 Task: Create a sub task Design and Implement Solution for the task  Develop a new online tool for email marketing campaigns in the project AgileRealm , assign it to team member softage.3@softage.net and update the status of the sub task to  Off Track , set the priority of the sub task to High
Action: Mouse moved to (54, 271)
Screenshot: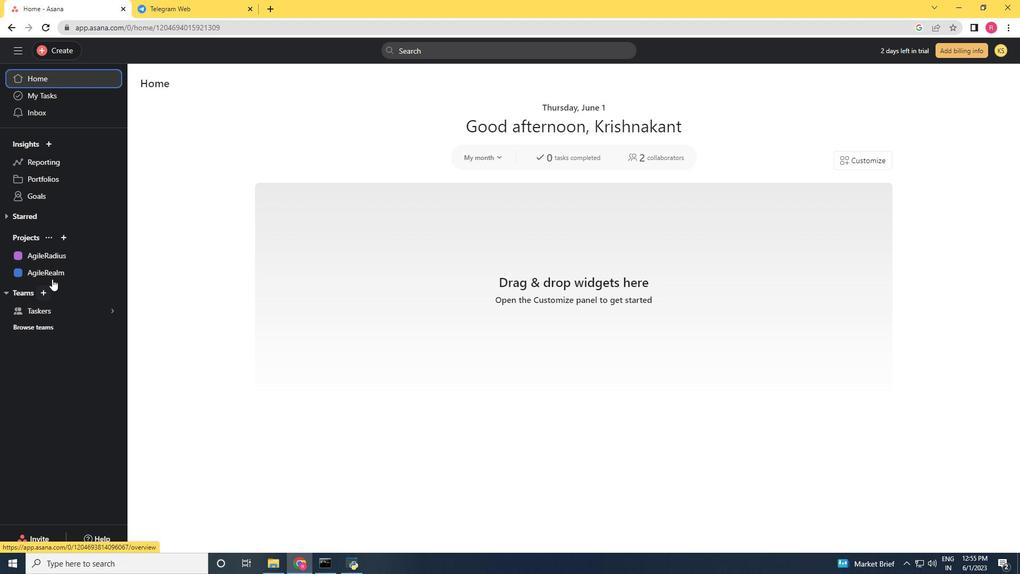 
Action: Mouse pressed left at (54, 271)
Screenshot: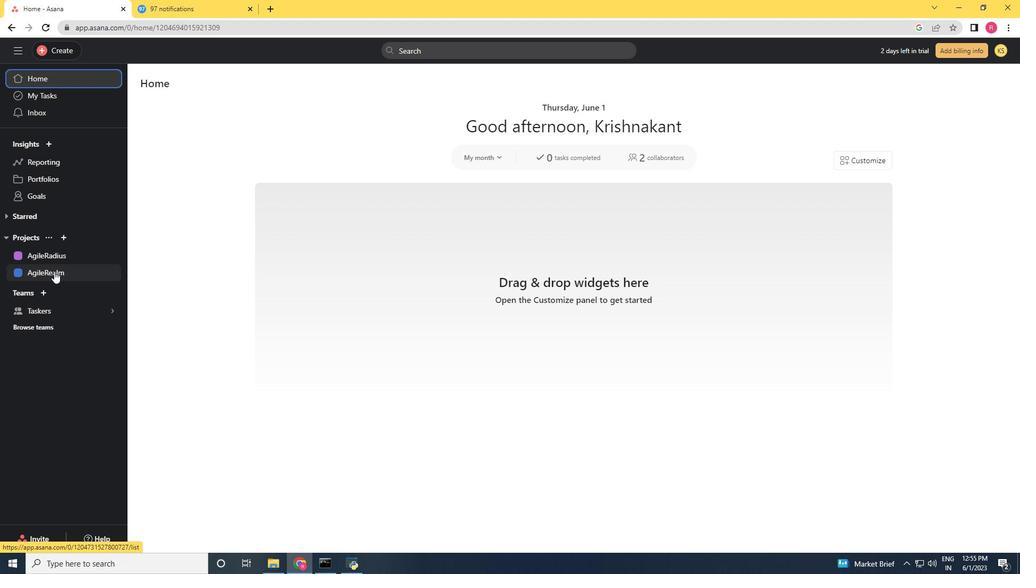 
Action: Mouse moved to (423, 226)
Screenshot: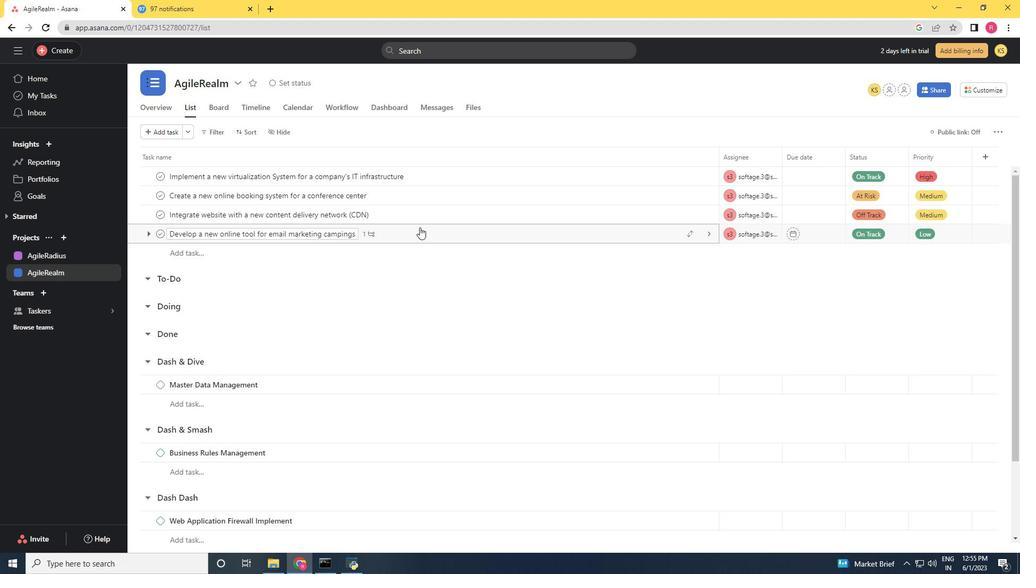 
Action: Mouse pressed left at (423, 226)
Screenshot: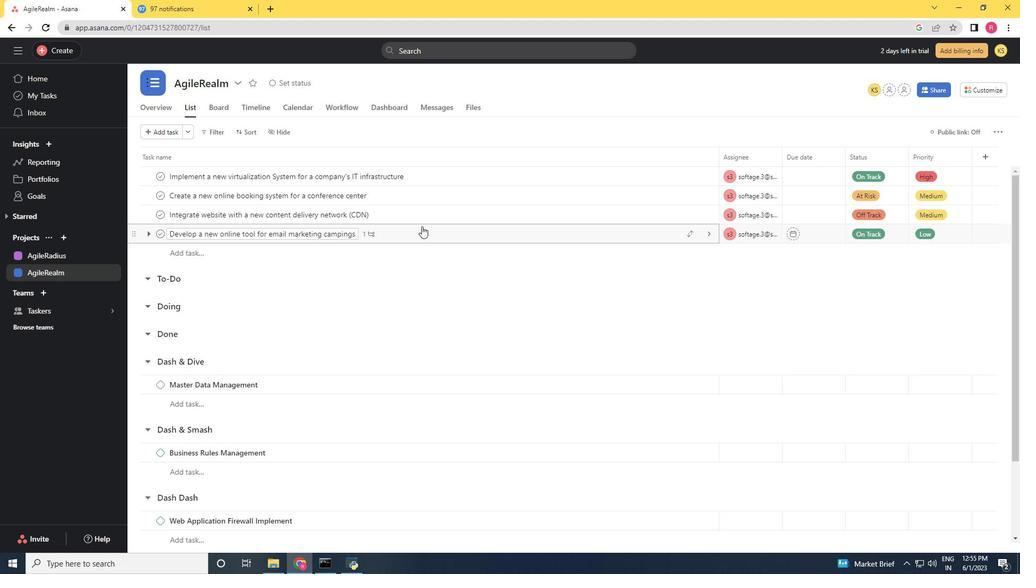 
Action: Mouse moved to (715, 427)
Screenshot: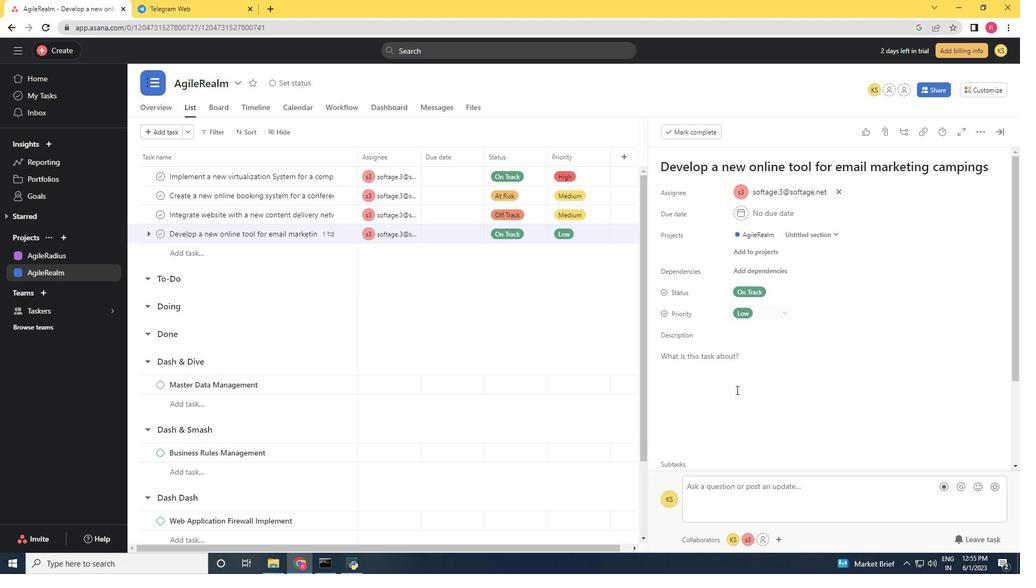 
Action: Mouse scrolled (715, 426) with delta (0, 0)
Screenshot: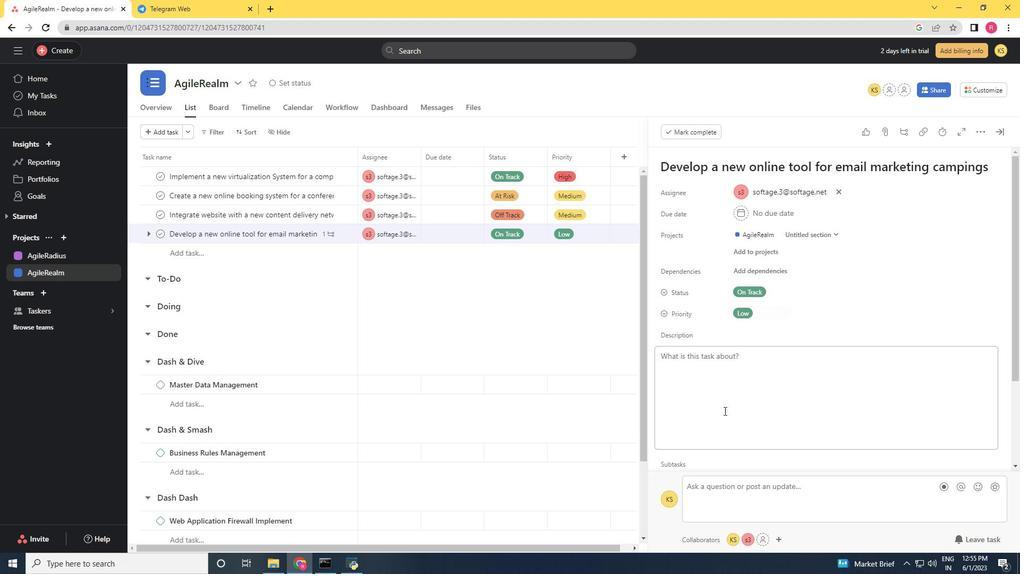 
Action: Mouse moved to (710, 430)
Screenshot: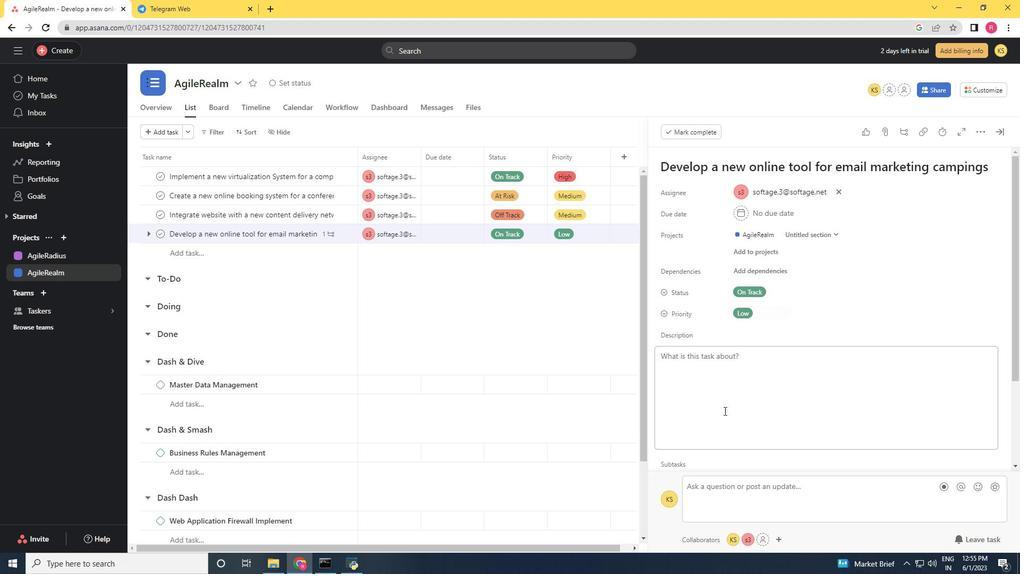 
Action: Mouse scrolled (710, 430) with delta (0, 0)
Screenshot: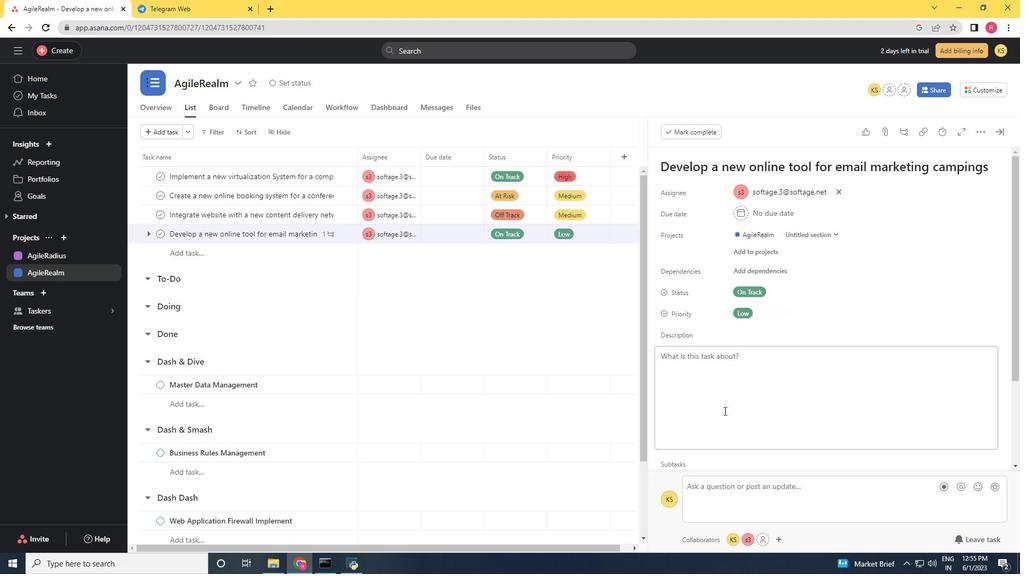 
Action: Mouse scrolled (710, 430) with delta (0, 0)
Screenshot: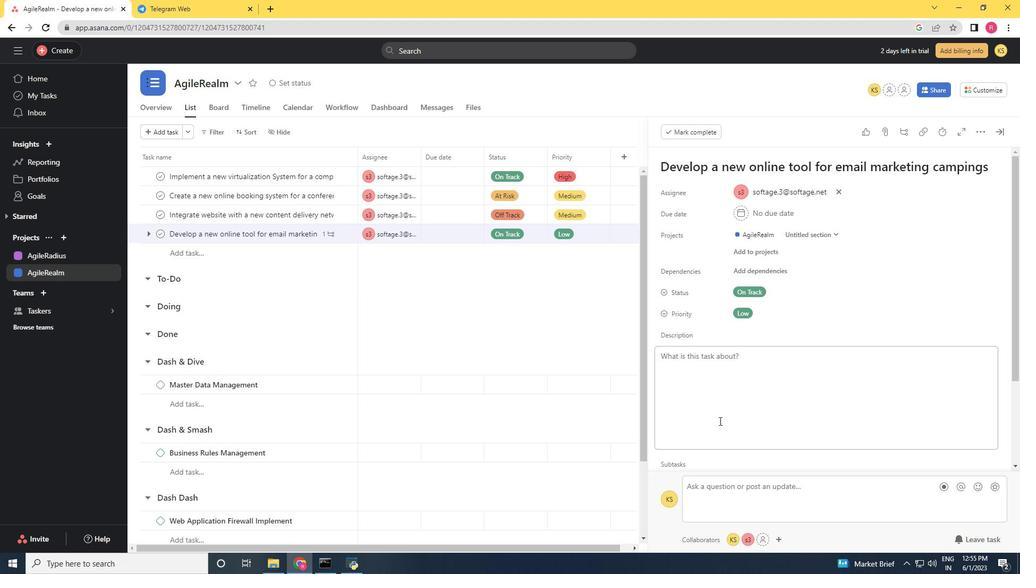 
Action: Mouse moved to (691, 386)
Screenshot: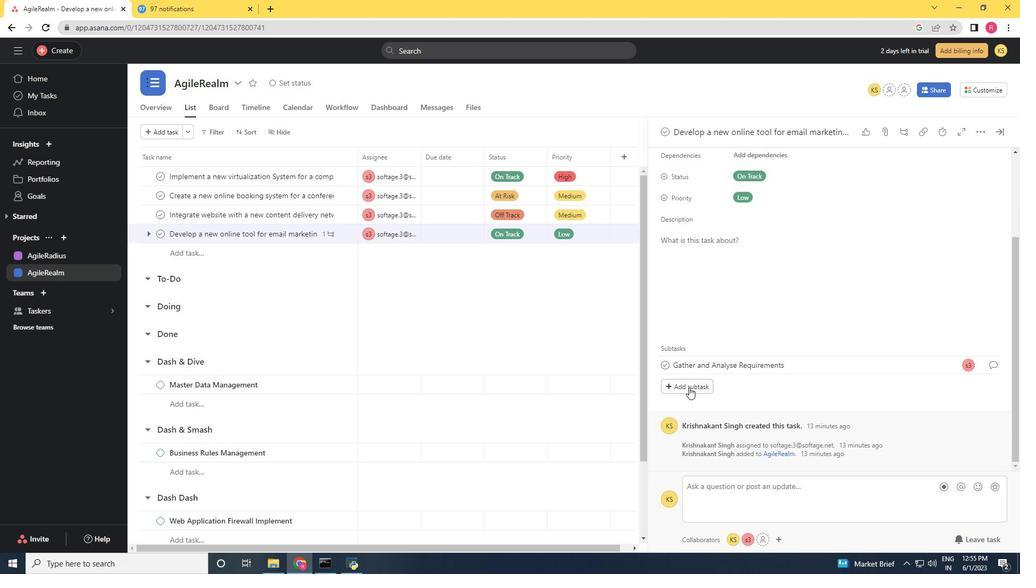 
Action: Mouse pressed left at (691, 386)
Screenshot: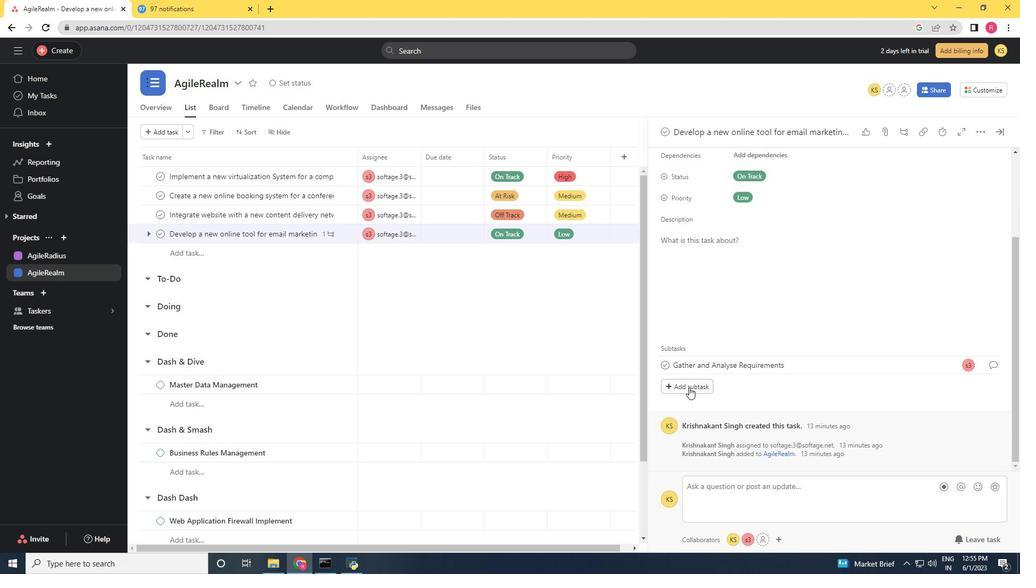 
Action: Mouse moved to (685, 389)
Screenshot: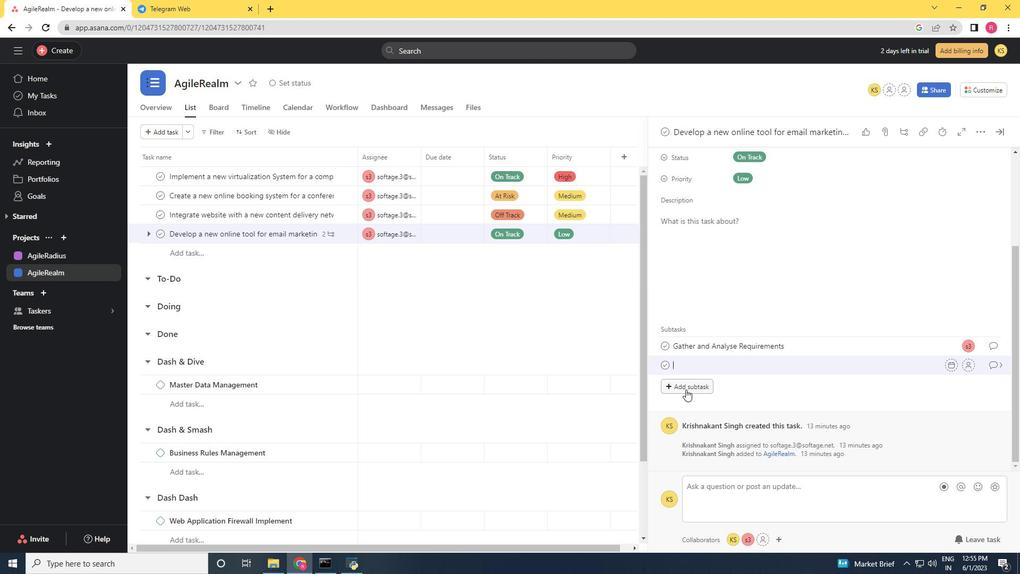
Action: Key pressed <Key.shift><Key.shift><Key.shift><Key.shift><Key.shift><Key.shift><Key.shift><Key.shift><Key.shift><Key.shift><Key.shift><Key.shift><Key.shift>Design<Key.space>and<Key.space><Key.shift>Implement<Key.space><Key.shift>Solution
Screenshot: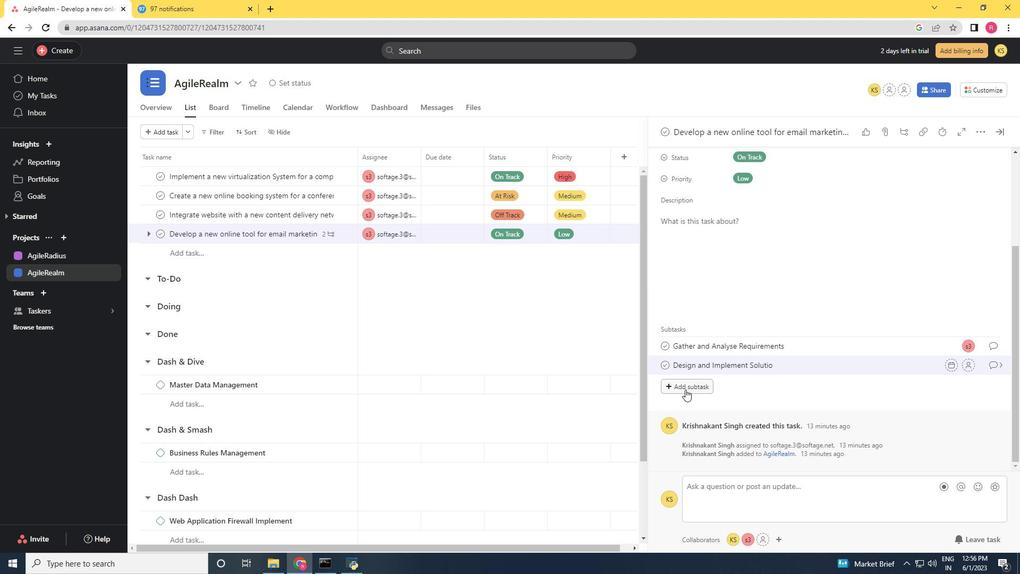
Action: Mouse moved to (971, 365)
Screenshot: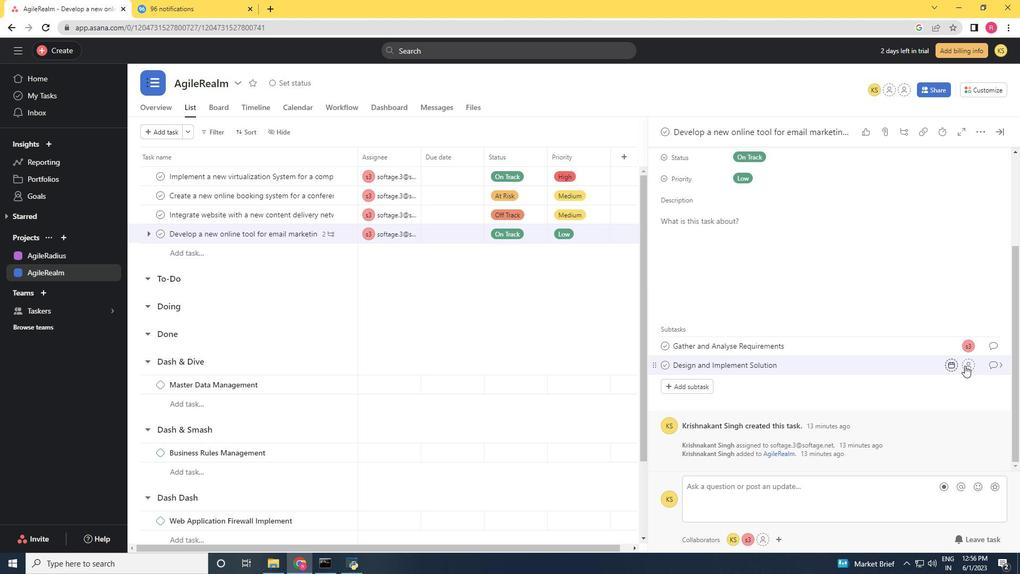 
Action: Mouse pressed left at (971, 365)
Screenshot: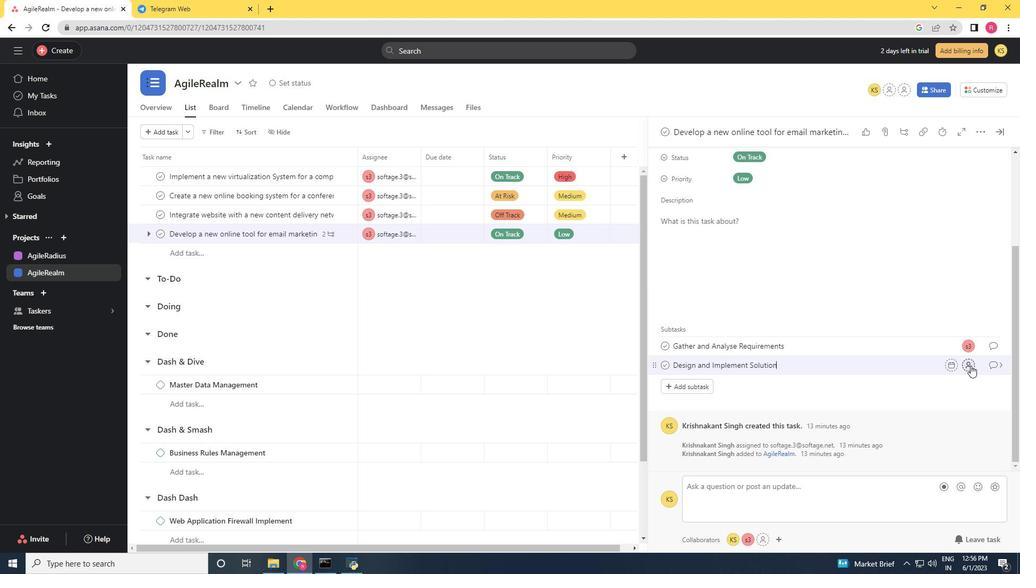 
Action: Mouse moved to (880, 422)
Screenshot: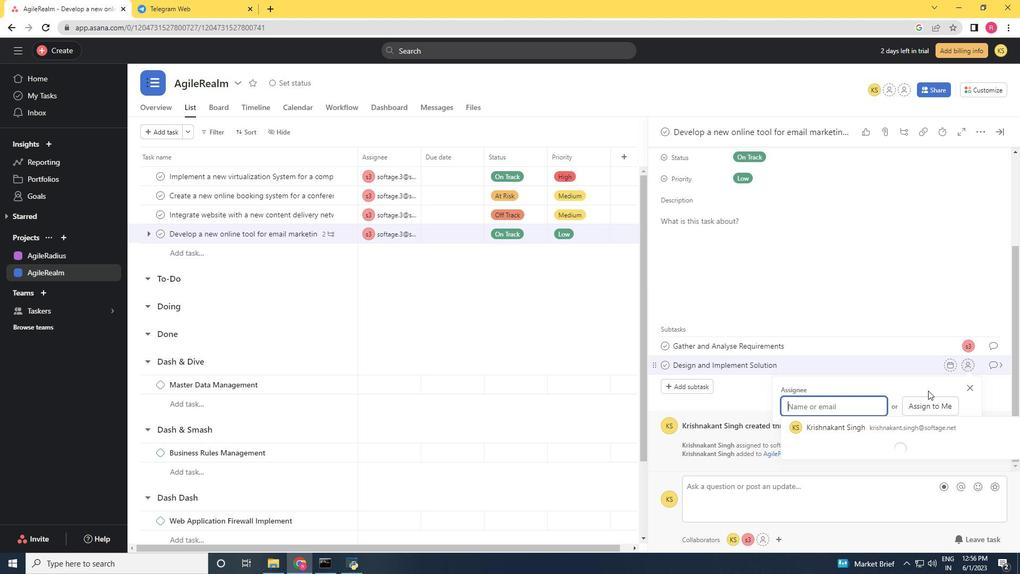 
Action: Key pressed sof
Screenshot: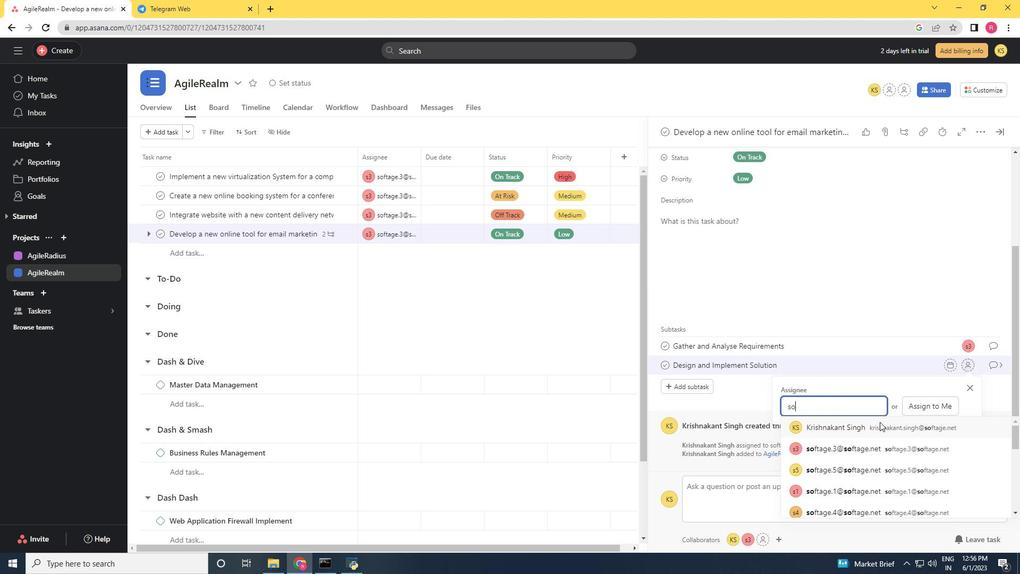 
Action: Mouse moved to (880, 422)
Screenshot: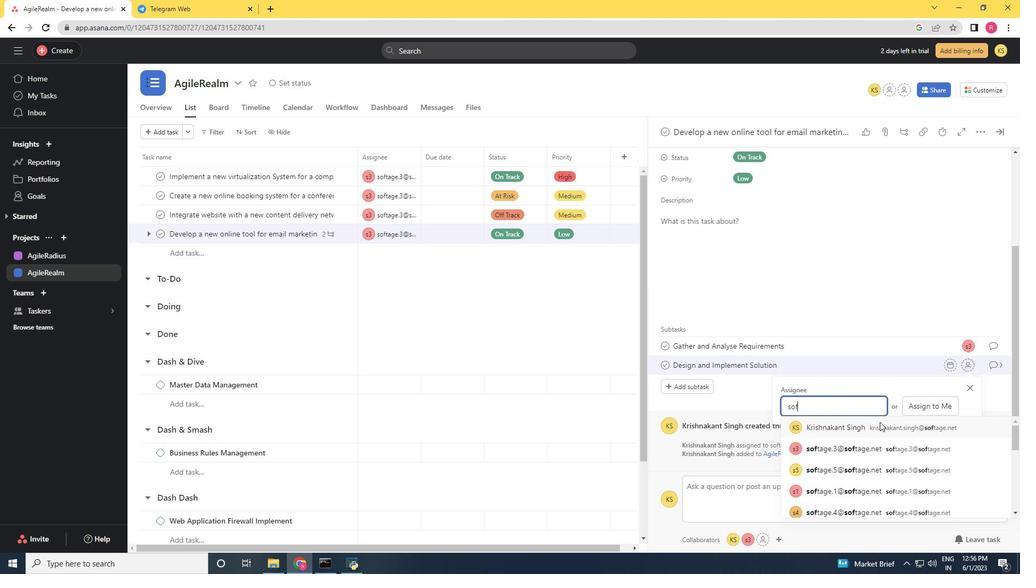 
Action: Key pressed tage.3<Key.shift>@softagw<Key.backspace>e<Key.backspace>.net
Screenshot: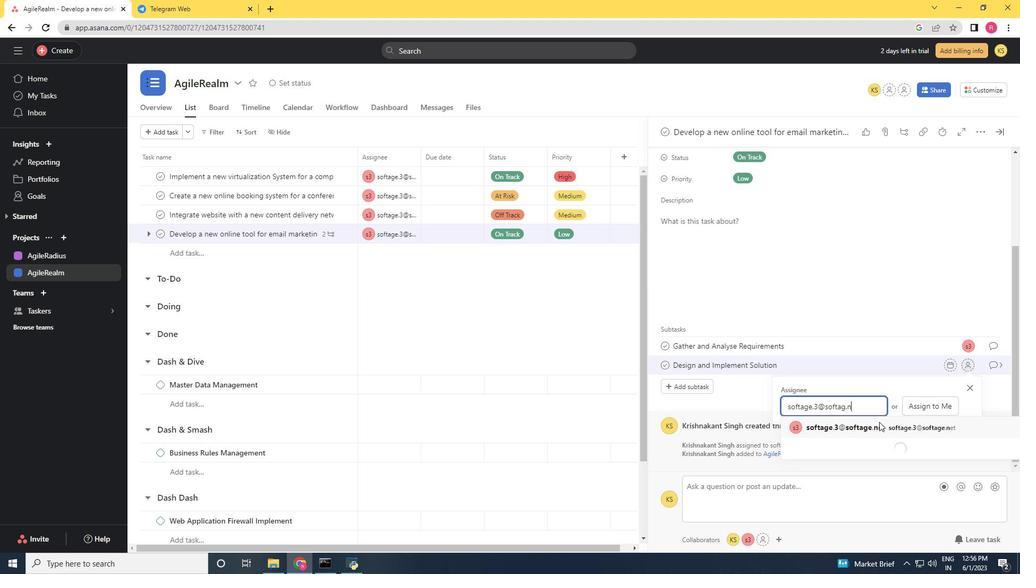 
Action: Mouse moved to (845, 407)
Screenshot: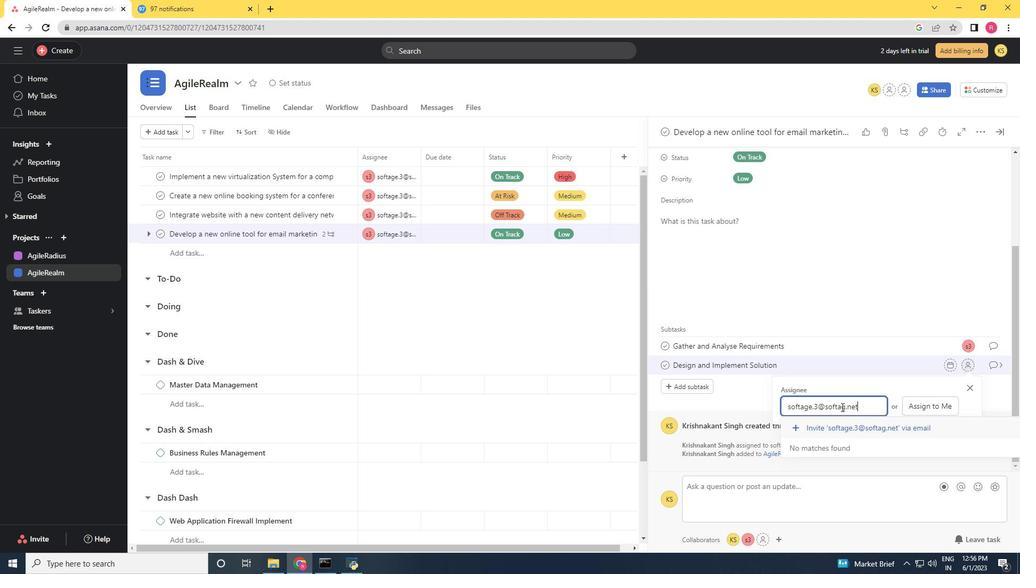 
Action: Mouse pressed left at (845, 407)
Screenshot: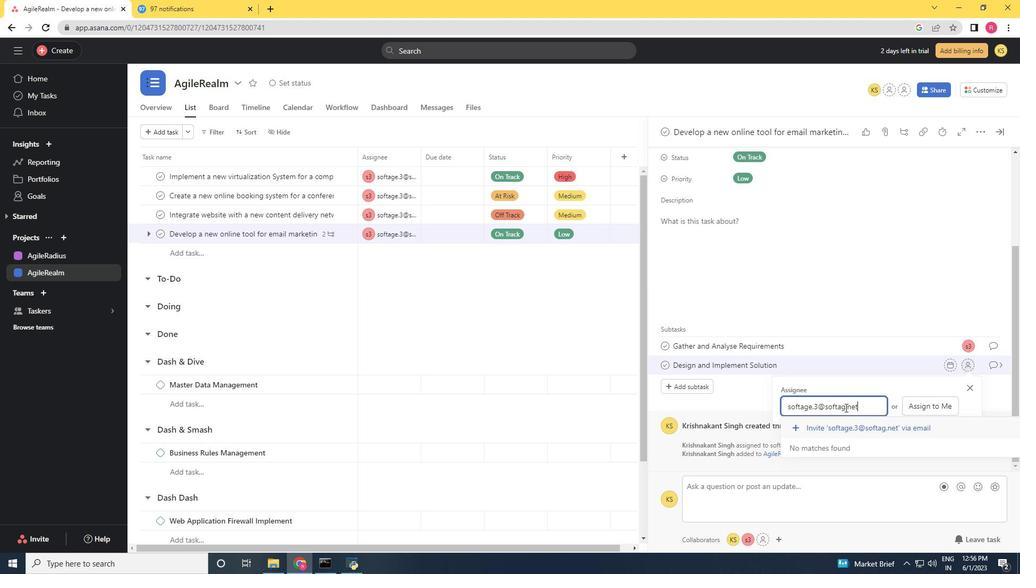 
Action: Mouse moved to (846, 408)
Screenshot: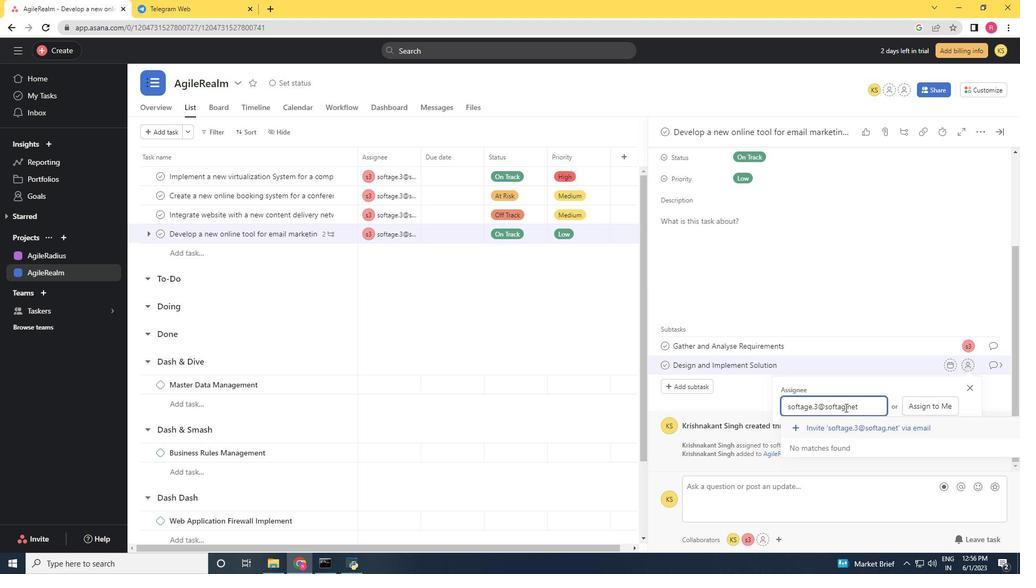 
Action: Key pressed e
Screenshot: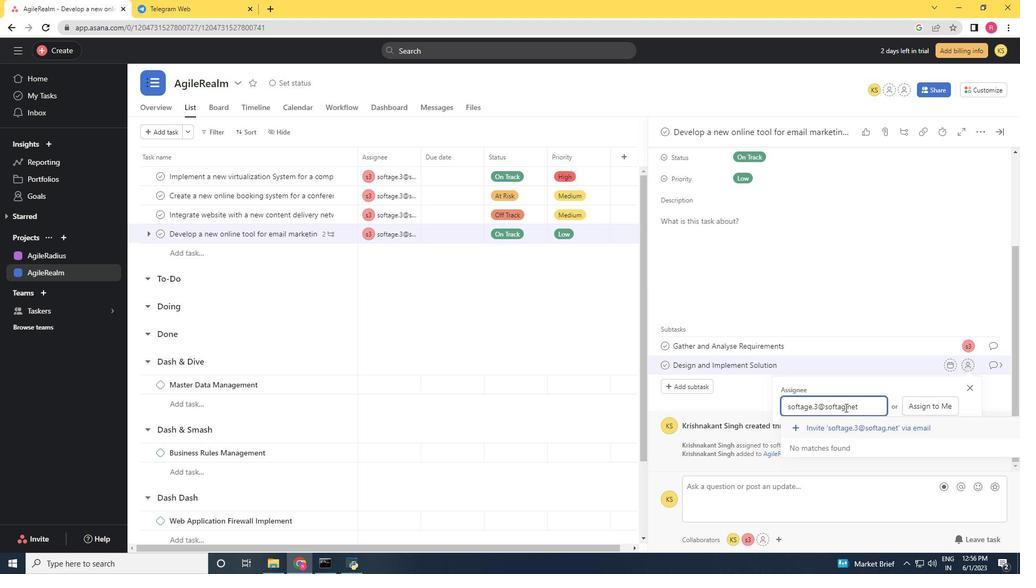 
Action: Mouse moved to (834, 426)
Screenshot: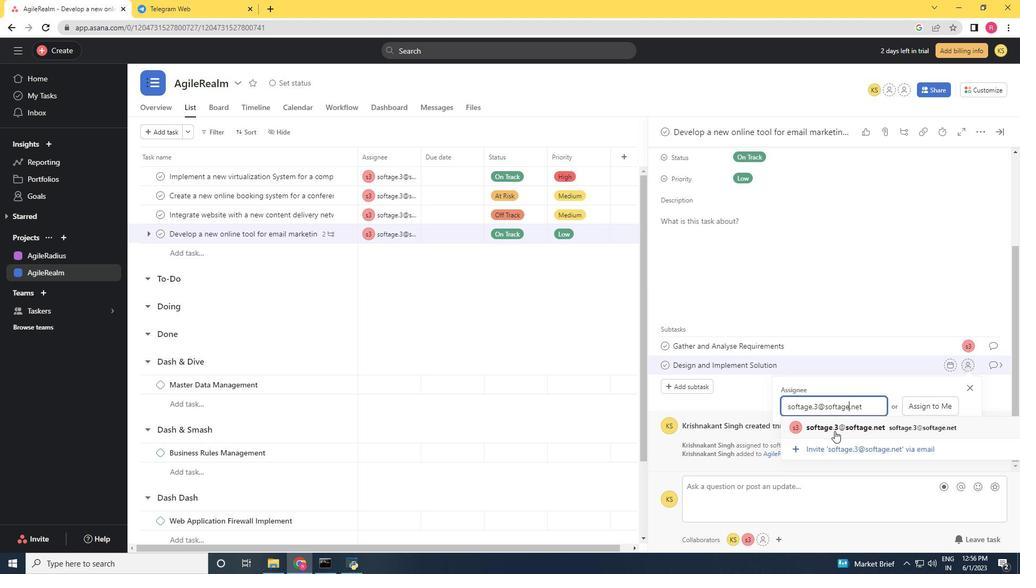
Action: Mouse pressed left at (834, 426)
Screenshot: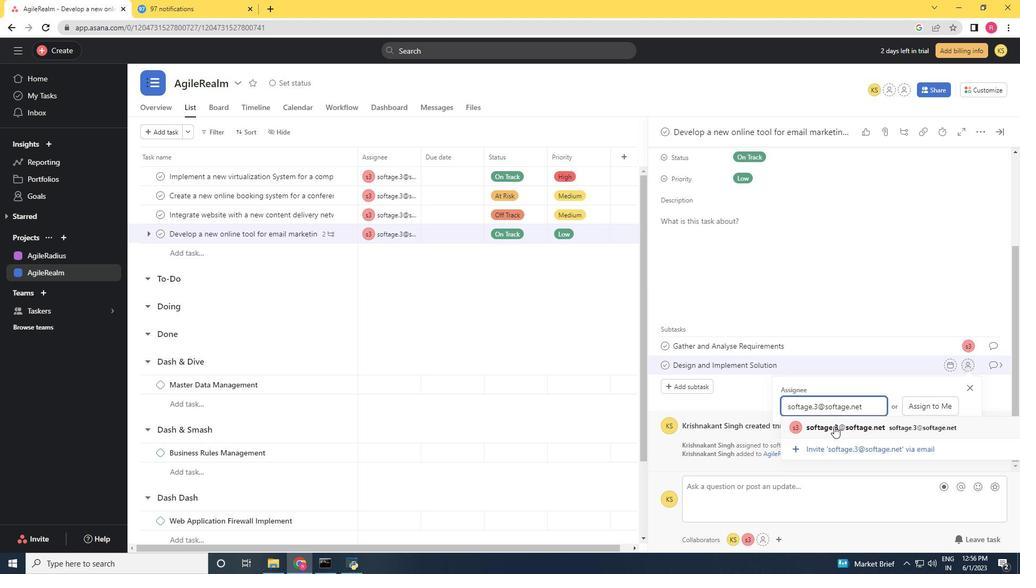 
Action: Mouse moved to (989, 365)
Screenshot: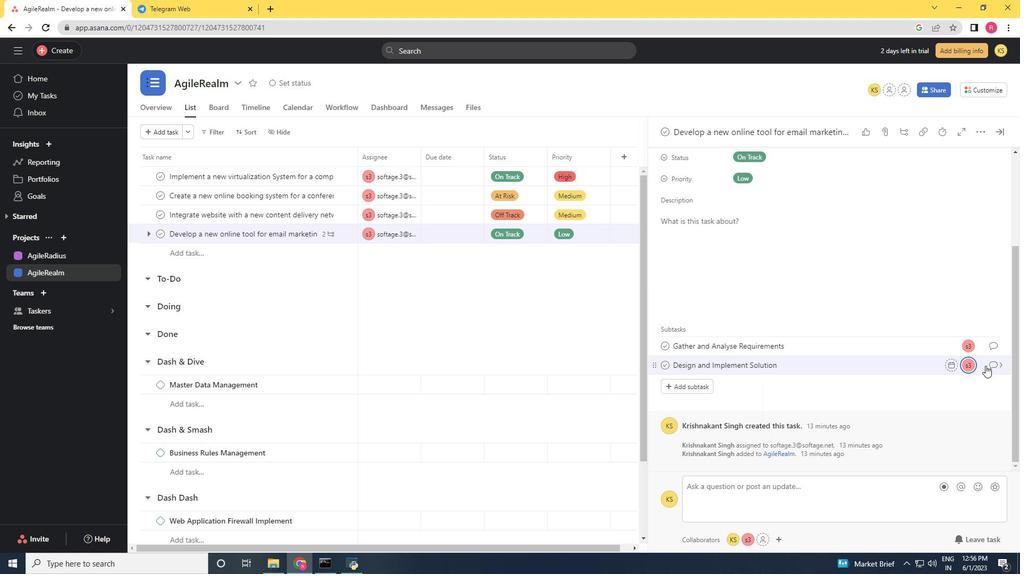 
Action: Mouse pressed left at (989, 365)
Screenshot: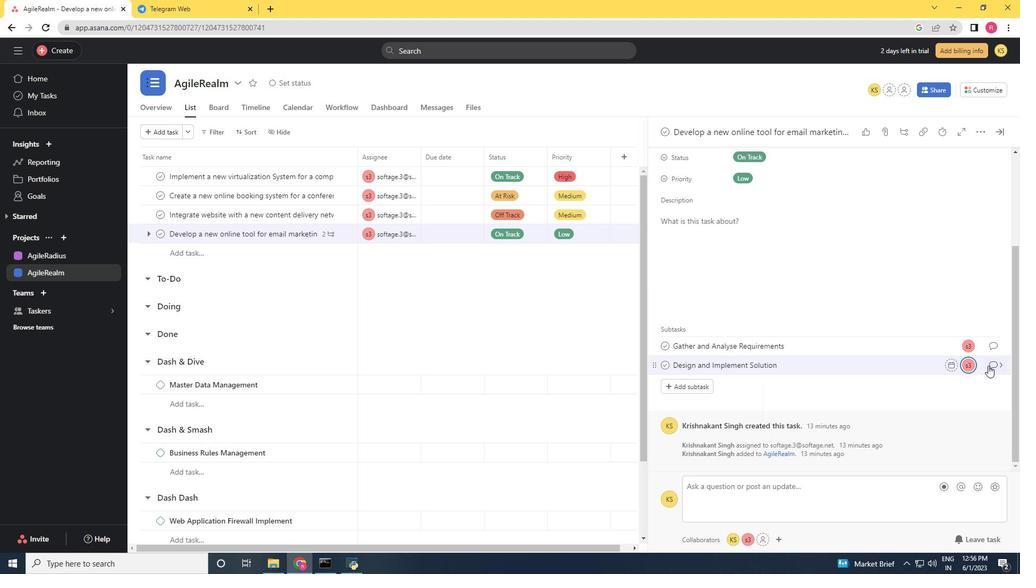 
Action: Mouse moved to (721, 281)
Screenshot: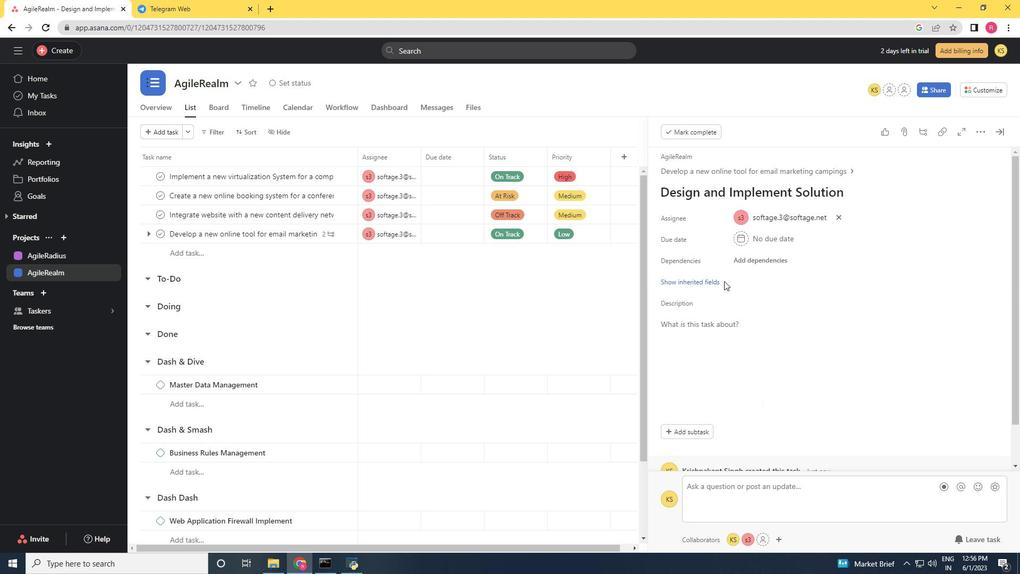 
Action: Mouse pressed left at (721, 281)
Screenshot: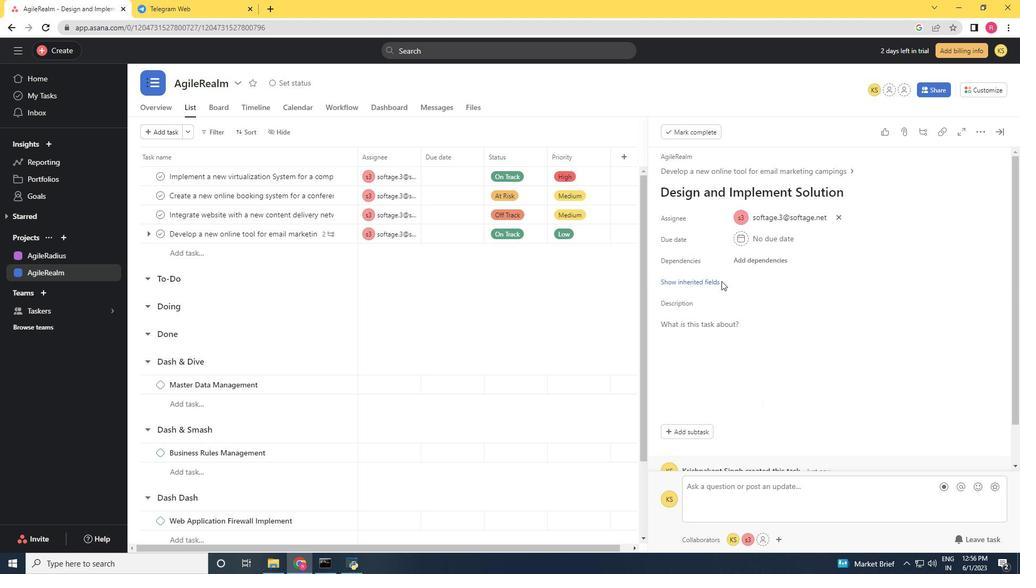 
Action: Mouse moved to (713, 283)
Screenshot: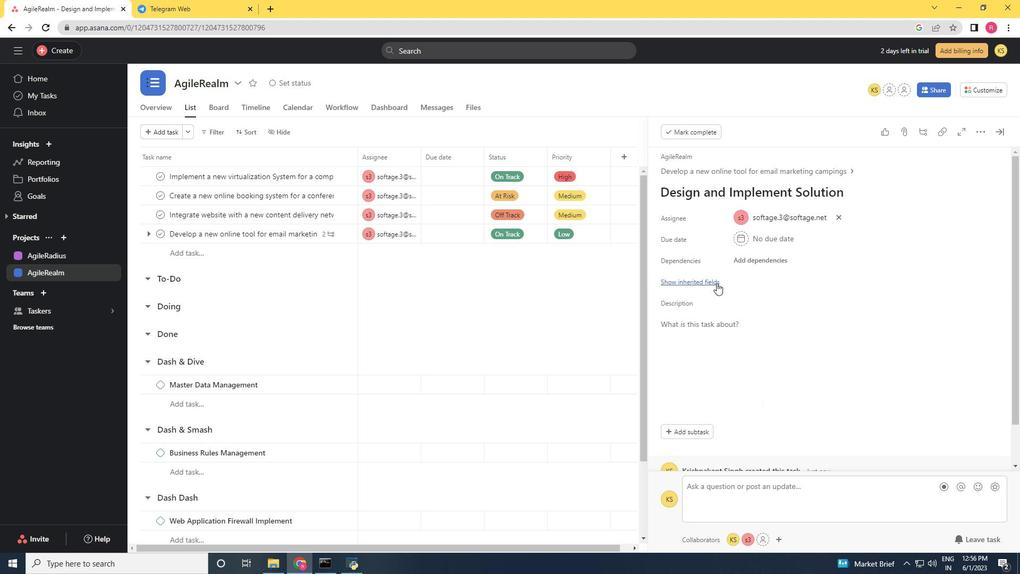 
Action: Mouse pressed left at (713, 283)
Screenshot: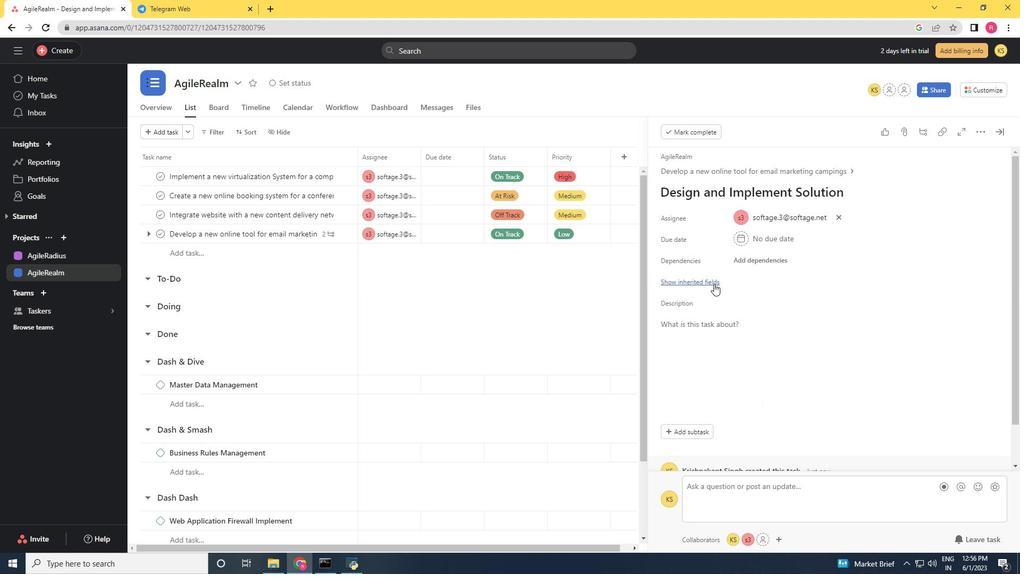 
Action: Mouse moved to (736, 302)
Screenshot: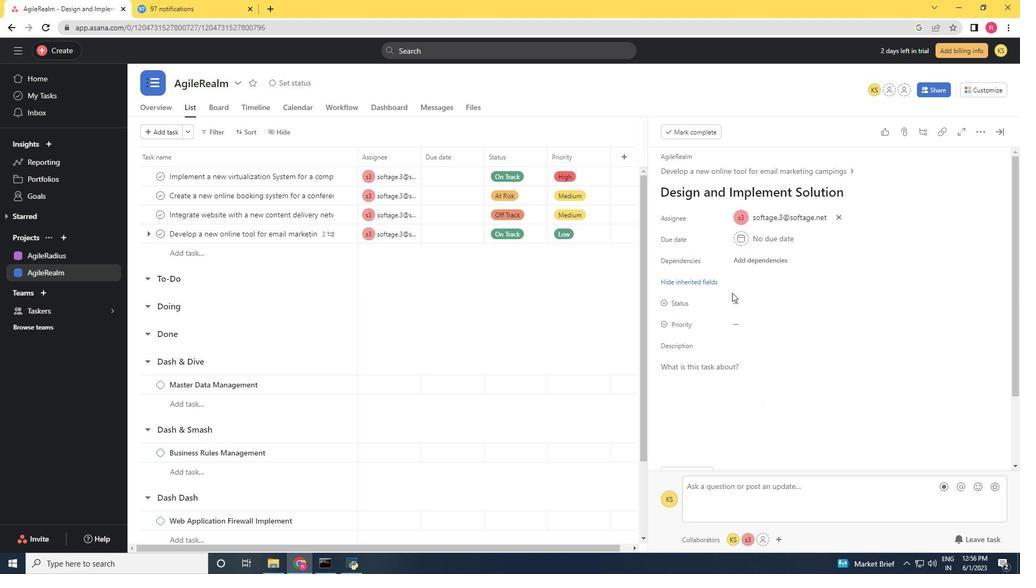 
Action: Mouse pressed left at (736, 302)
Screenshot: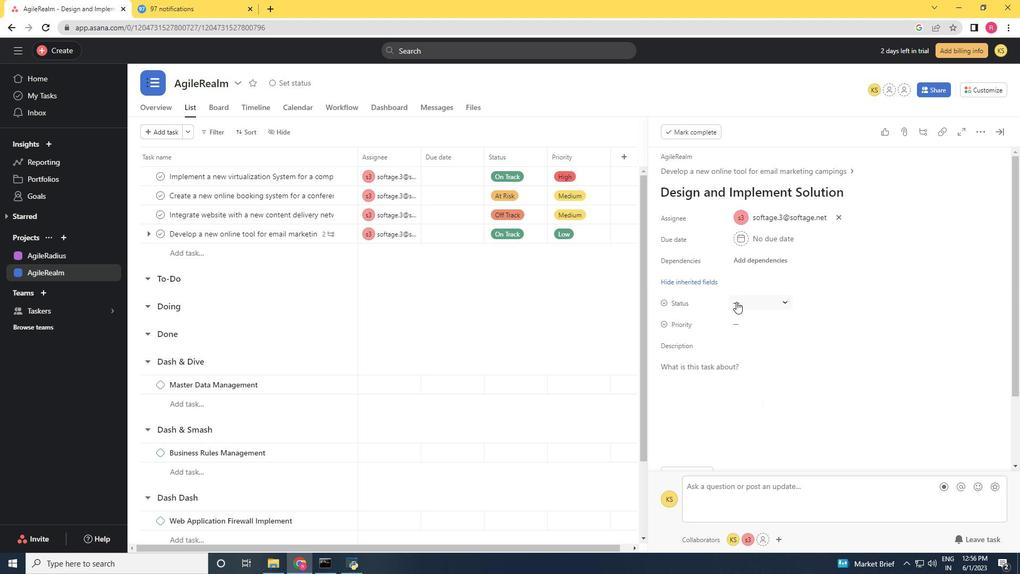 
Action: Mouse moved to (772, 359)
Screenshot: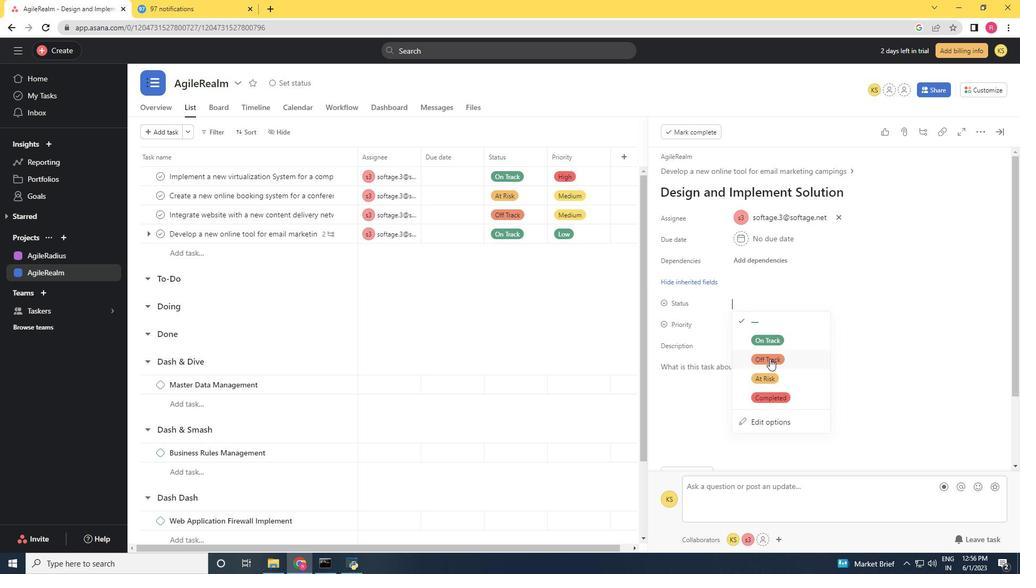 
Action: Mouse pressed left at (772, 359)
Screenshot: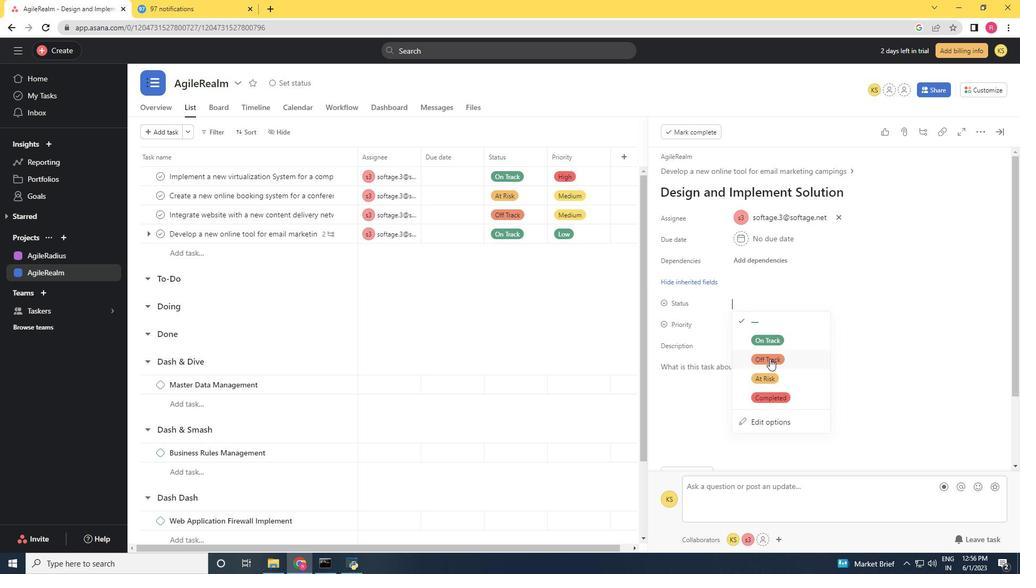 
Action: Mouse moved to (743, 327)
Screenshot: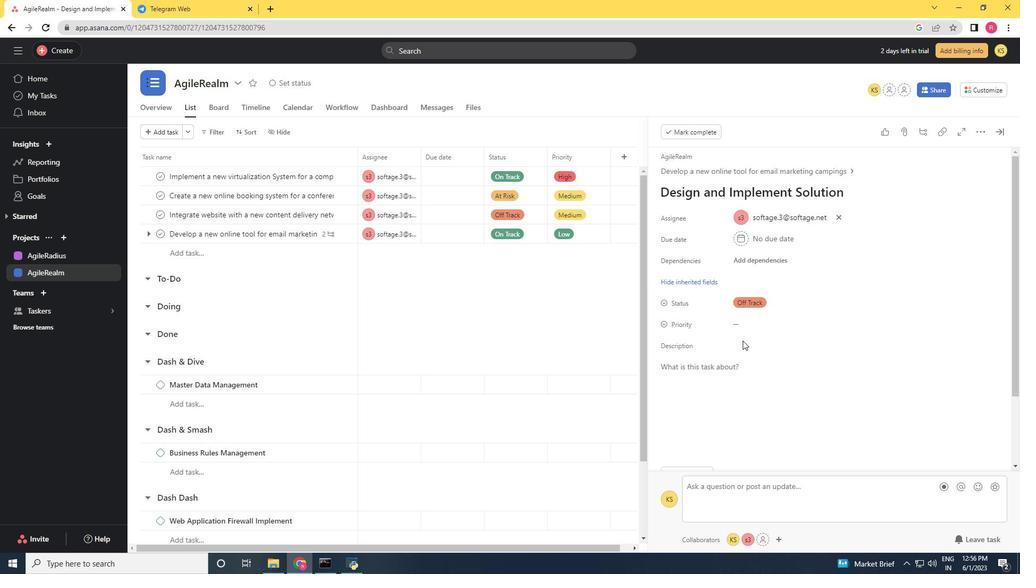 
Action: Mouse pressed left at (743, 327)
Screenshot: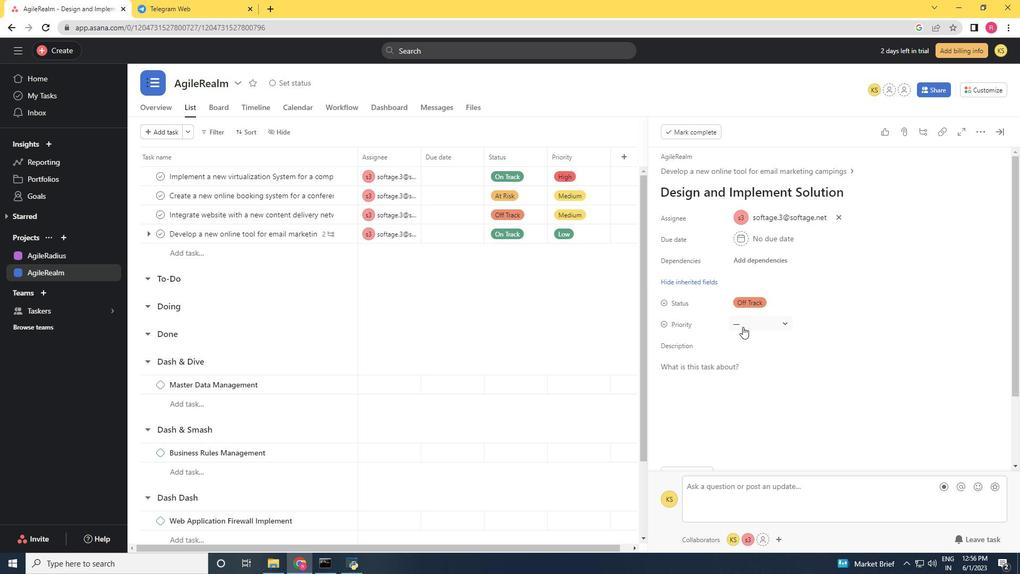 
Action: Mouse moved to (751, 357)
Screenshot: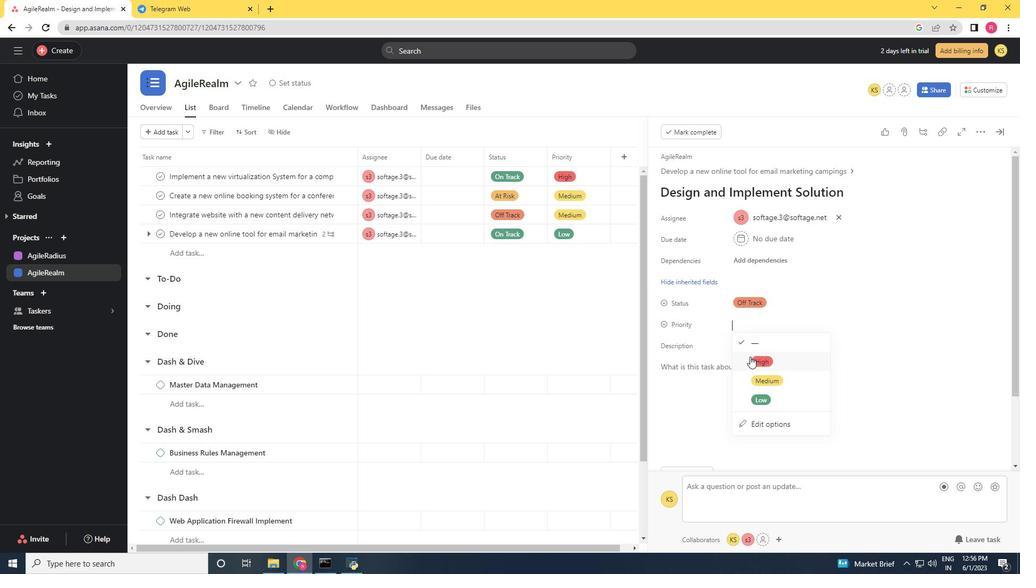 
Action: Mouse pressed left at (751, 357)
Screenshot: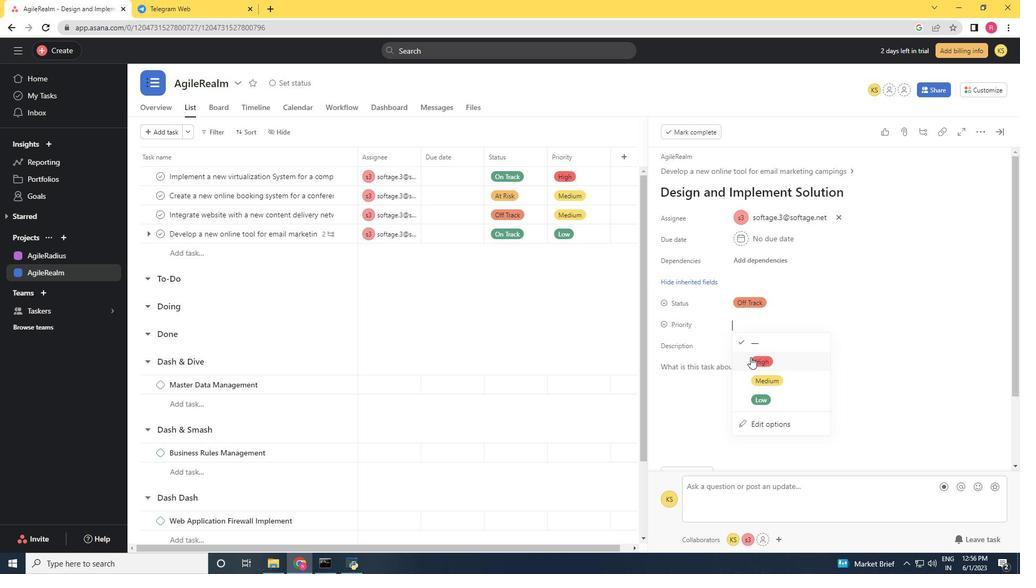 
Action: Mouse moved to (898, 245)
Screenshot: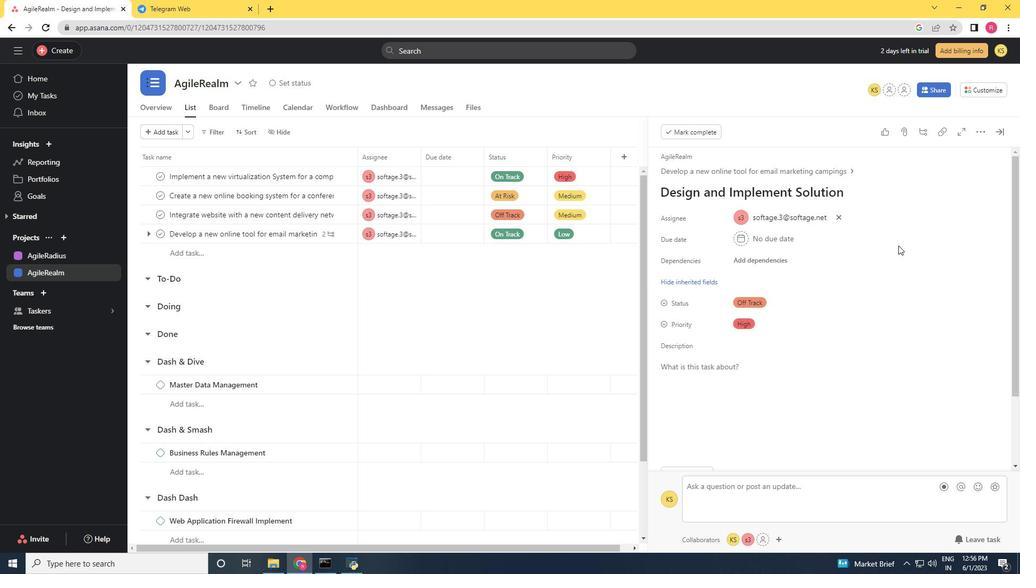 
